 Task: Create a task  Implement a new cloud-based facilities management system for a company , assign it to team member softage.1@softage.net in the project BlueTech and update the status of the task to  On Track  , set the priority of the task to High
Action: Mouse moved to (87, 54)
Screenshot: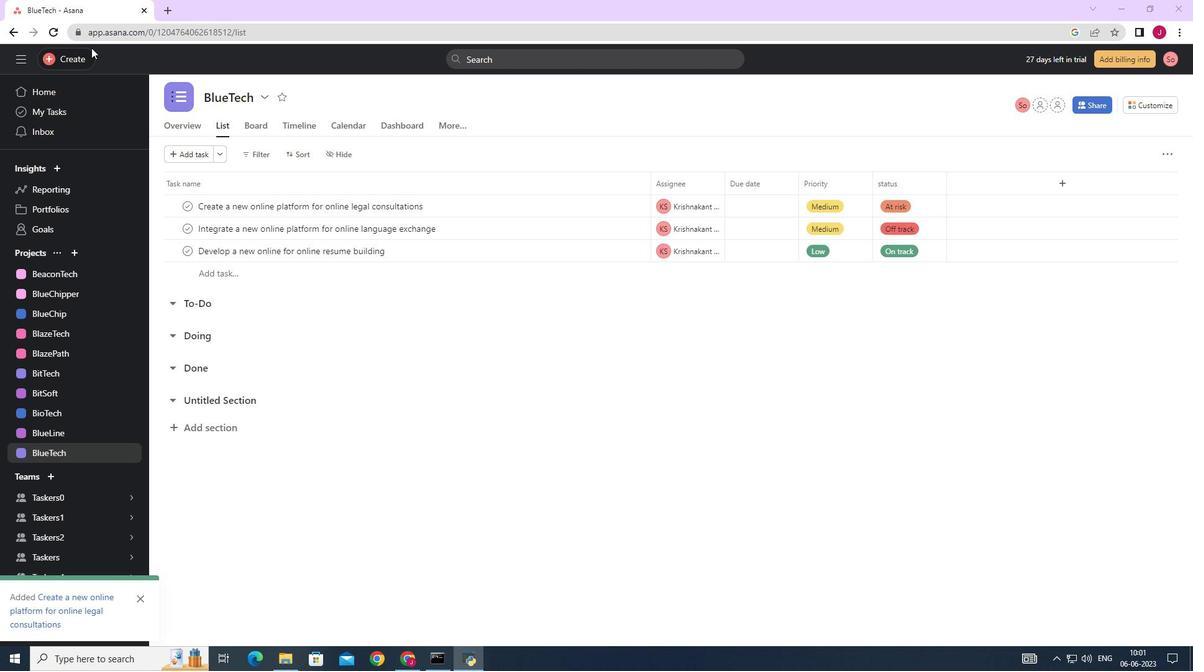 
Action: Mouse pressed left at (87, 54)
Screenshot: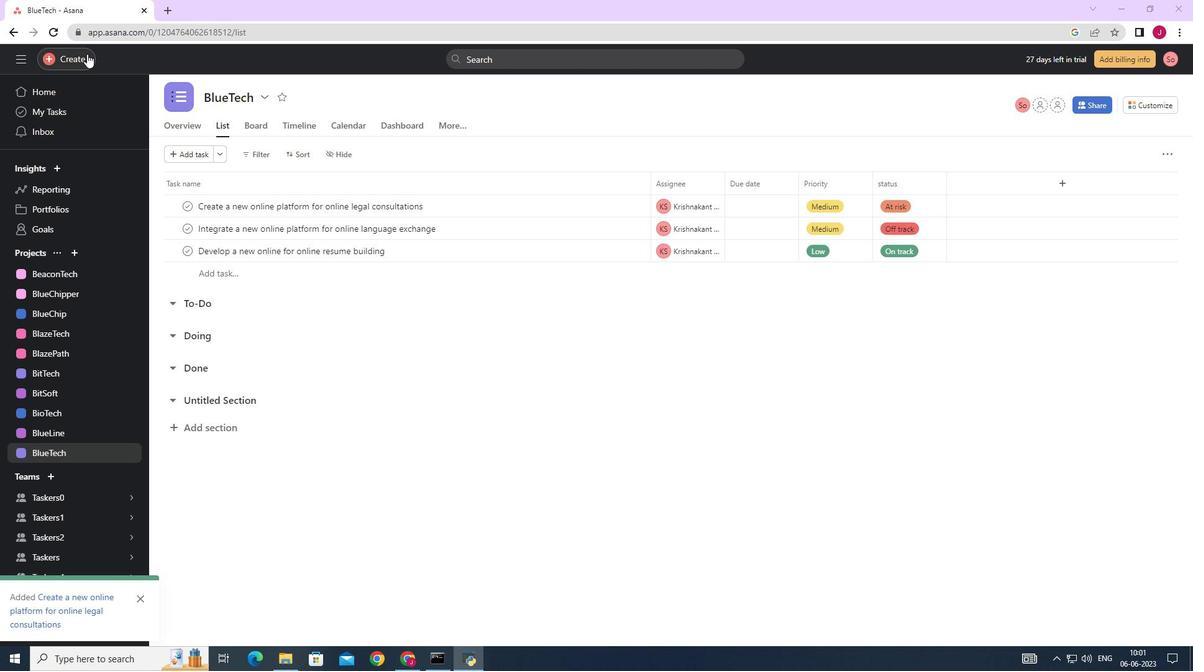 
Action: Mouse moved to (154, 61)
Screenshot: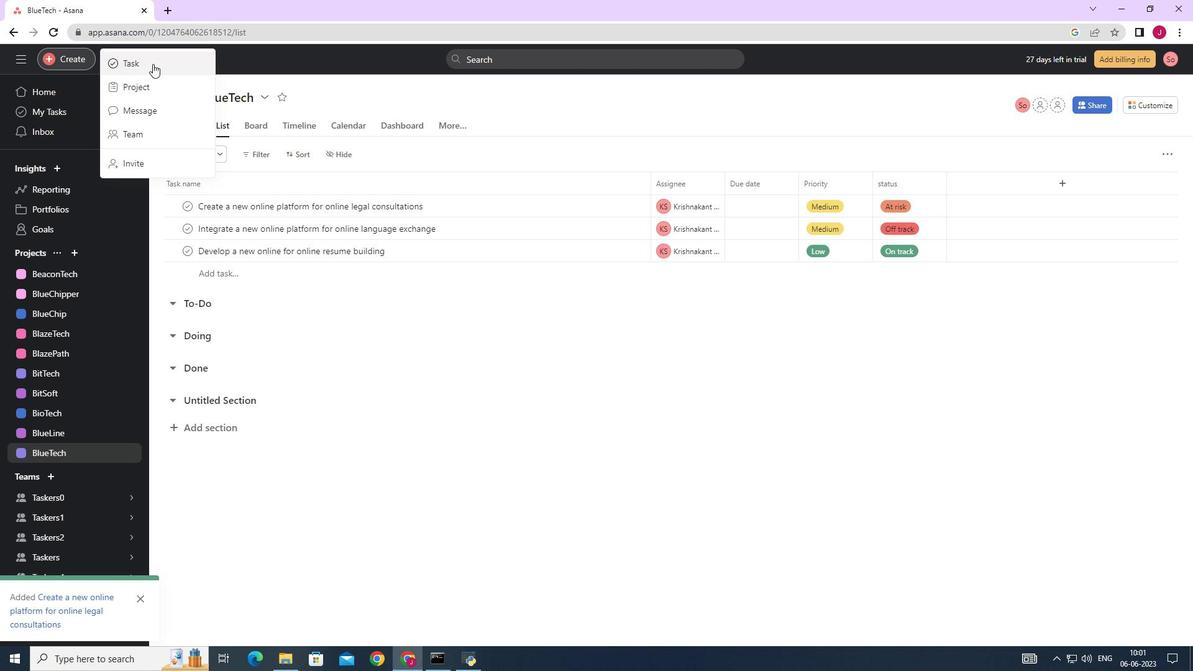 
Action: Mouse pressed left at (154, 61)
Screenshot: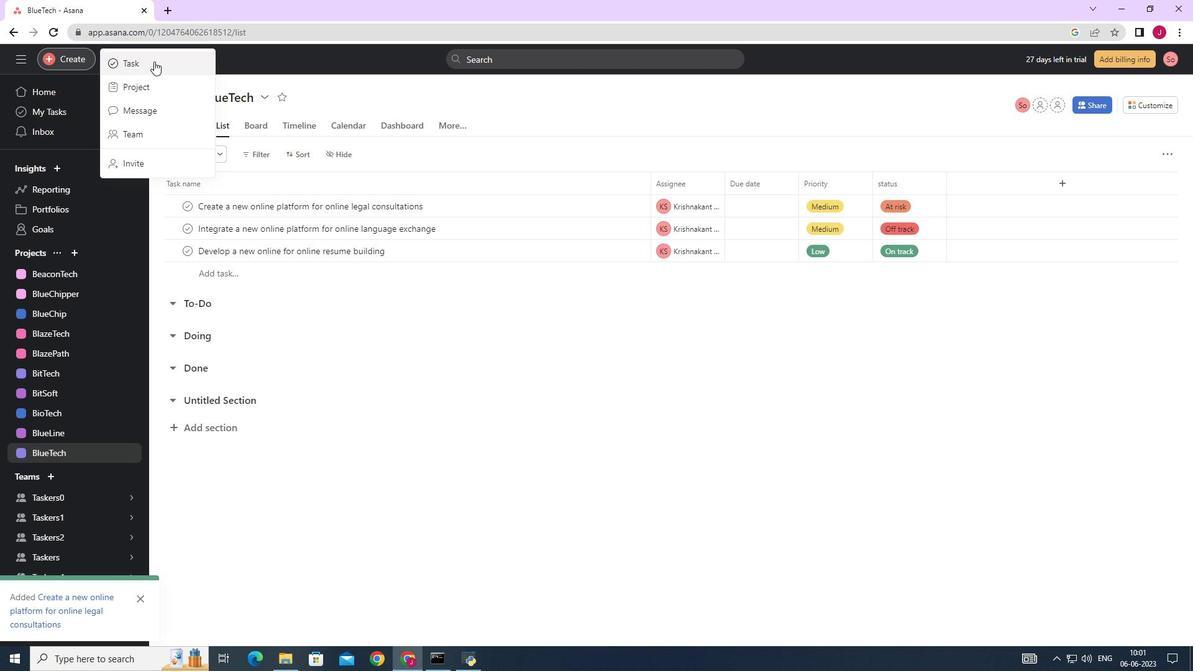 
Action: Mouse moved to (947, 413)
Screenshot: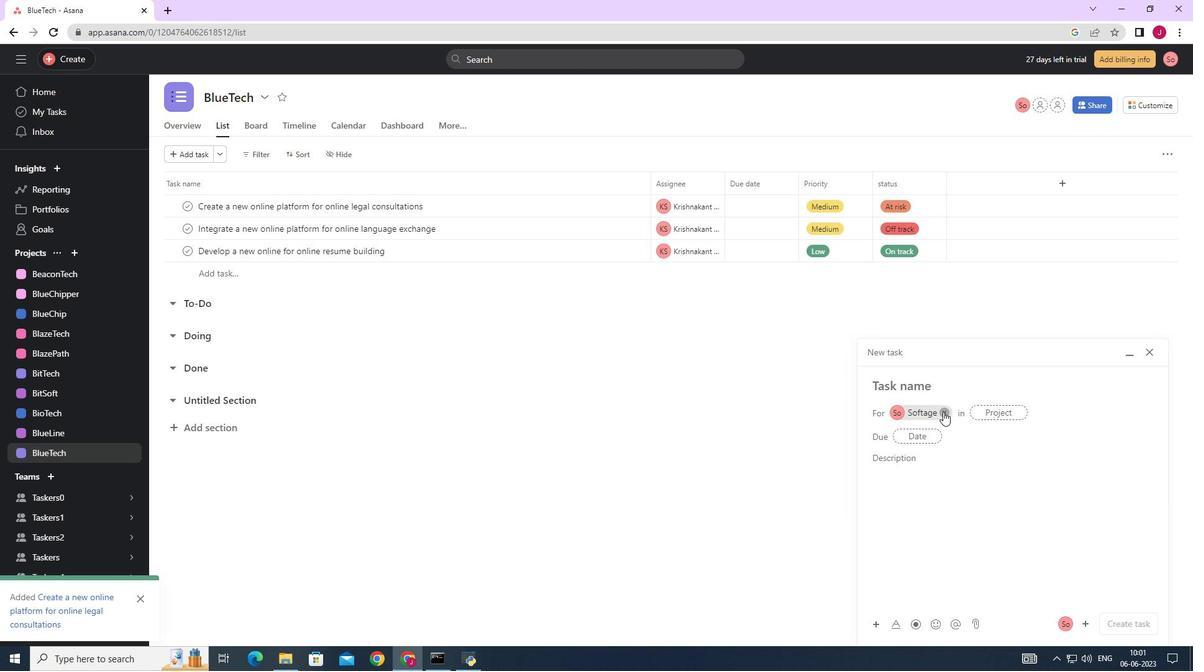 
Action: Mouse pressed left at (947, 413)
Screenshot: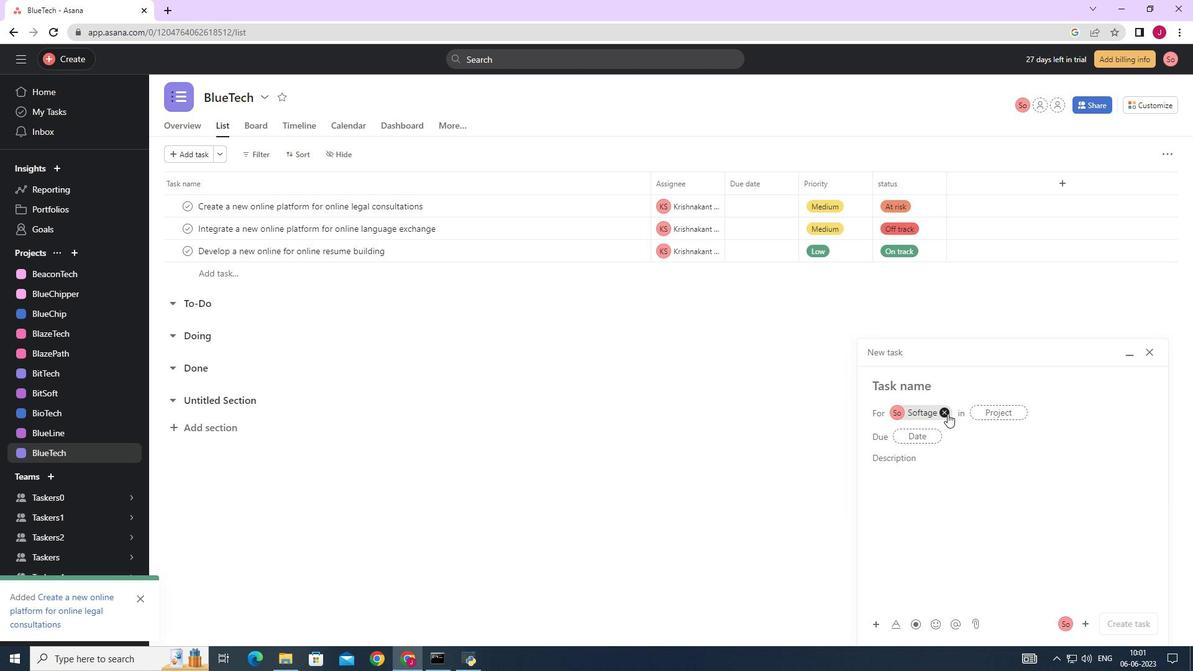 
Action: Mouse moved to (909, 392)
Screenshot: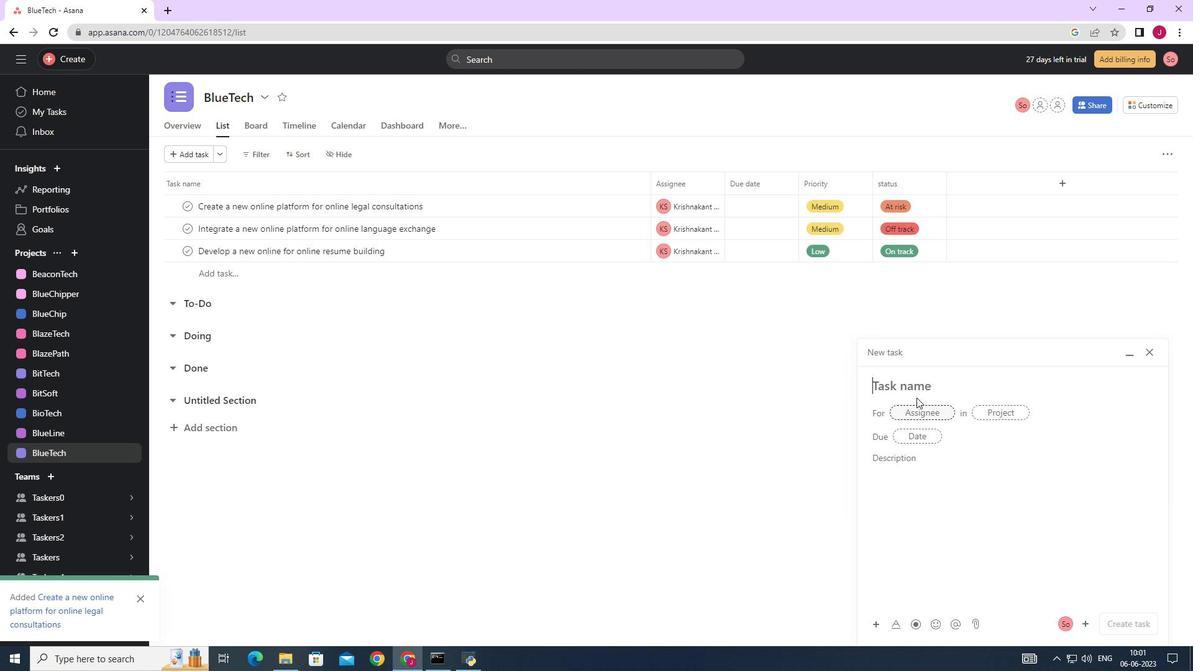 
Action: Key pressed <Key.caps_lock>I<Key.caps_lock>mplement<Key.space>a<Key.space>new<Key.space>cloud-based<Key.space>facilities<Key.space>management<Key.space>system<Key.space>for<Key.space>a<Key.space>company
Screenshot: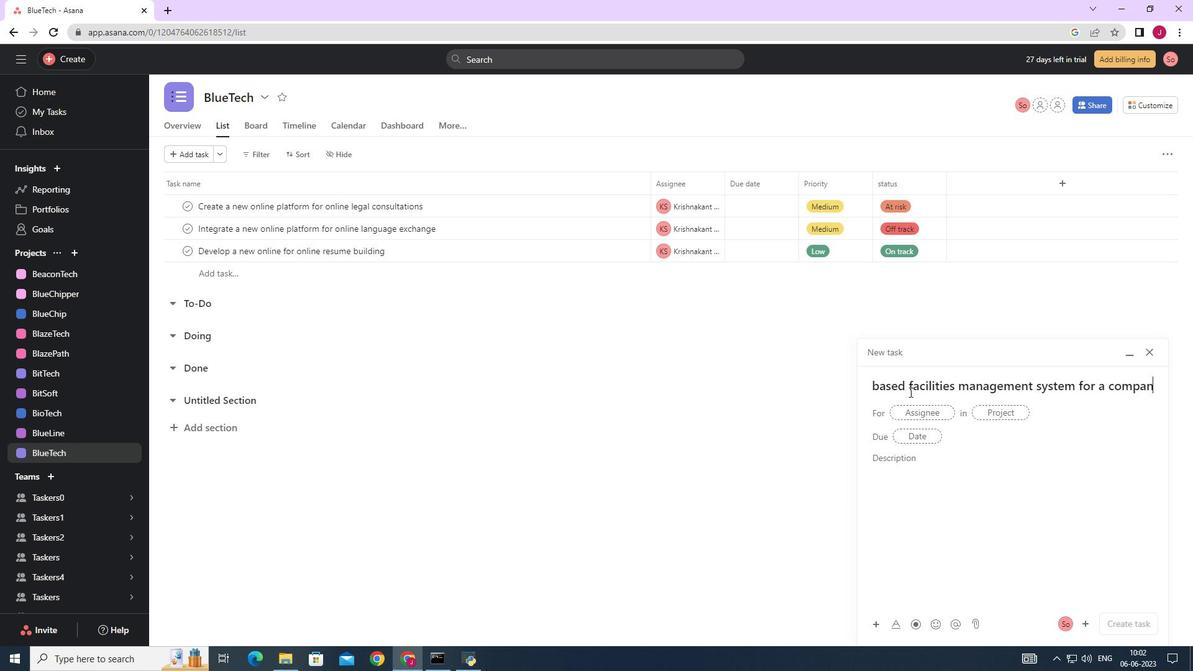 
Action: Mouse moved to (920, 415)
Screenshot: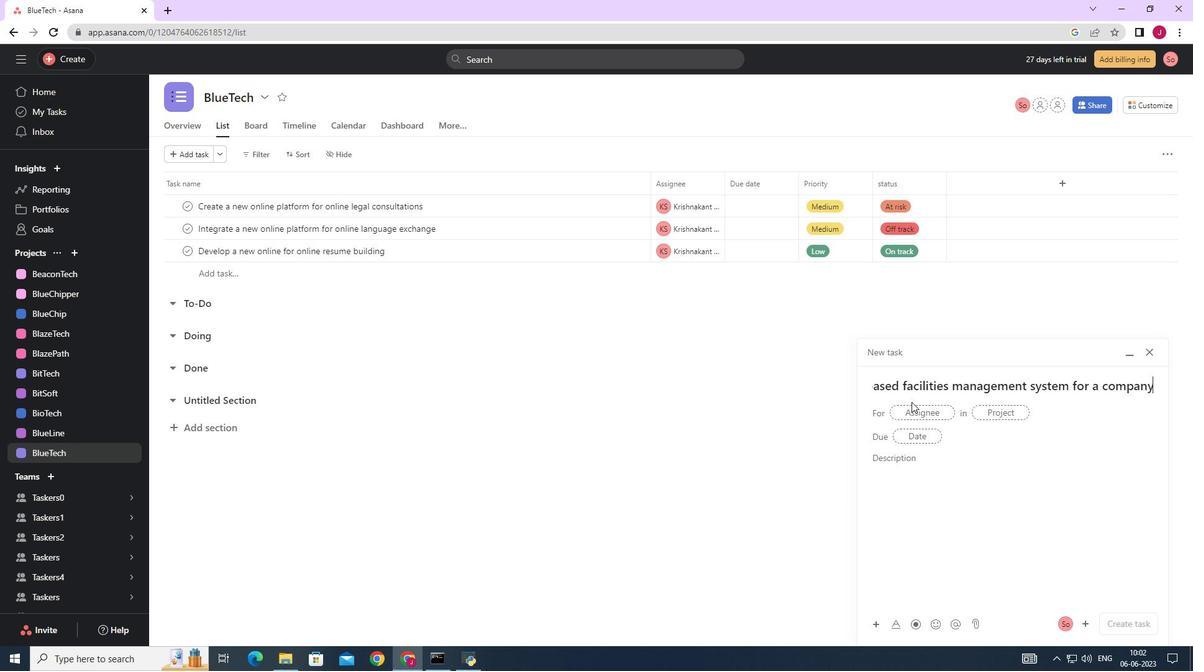 
Action: Mouse pressed left at (920, 415)
Screenshot: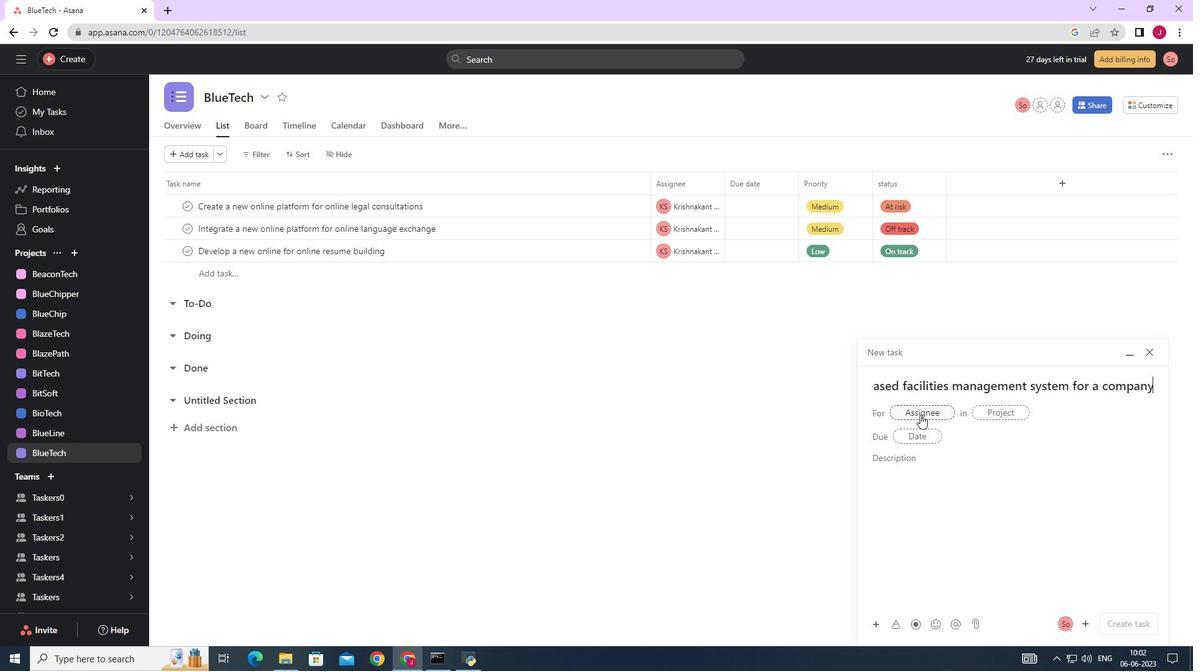 
Action: Key pressed softage.1
Screenshot: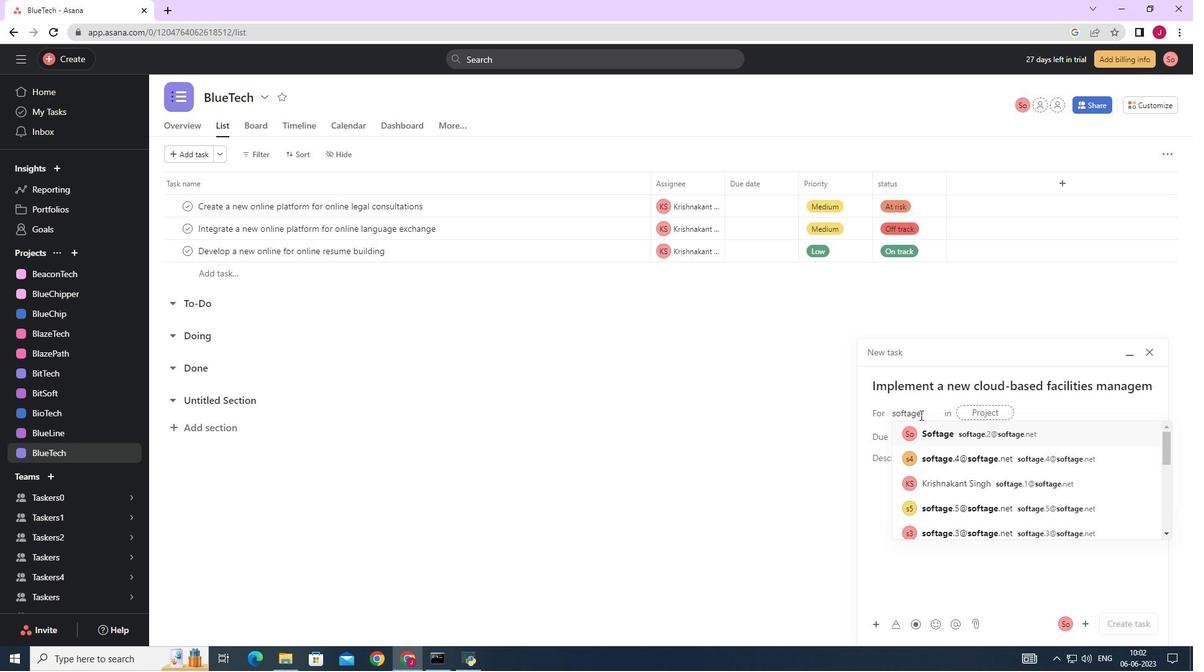 
Action: Mouse moved to (950, 434)
Screenshot: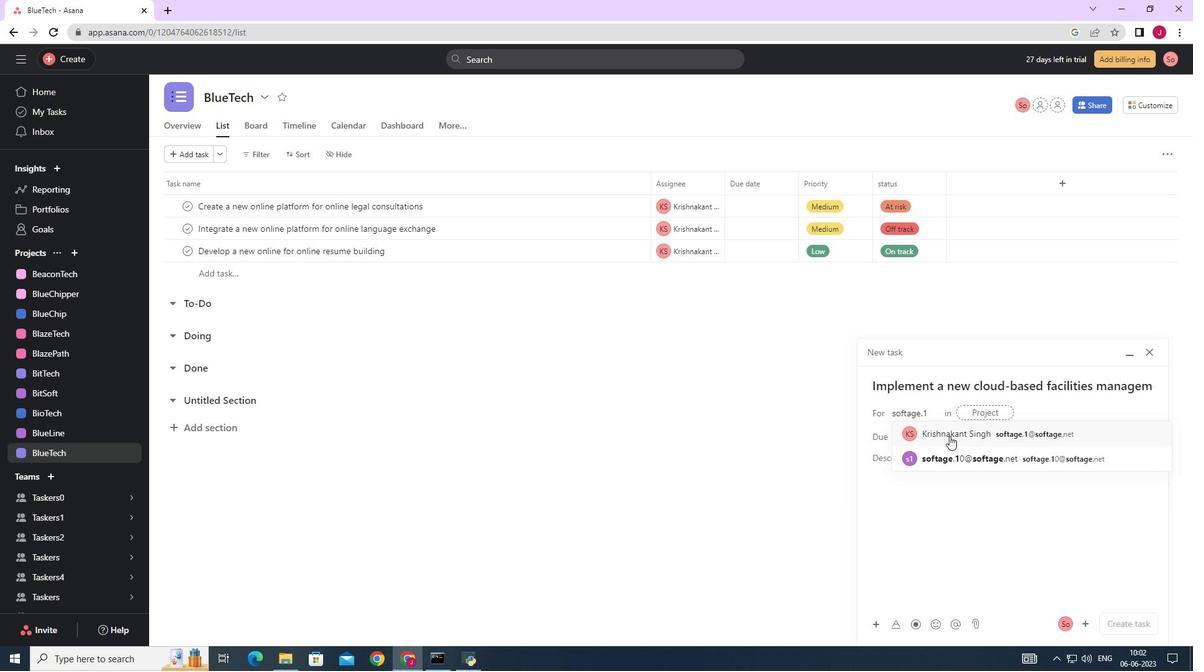 
Action: Mouse pressed left at (950, 434)
Screenshot: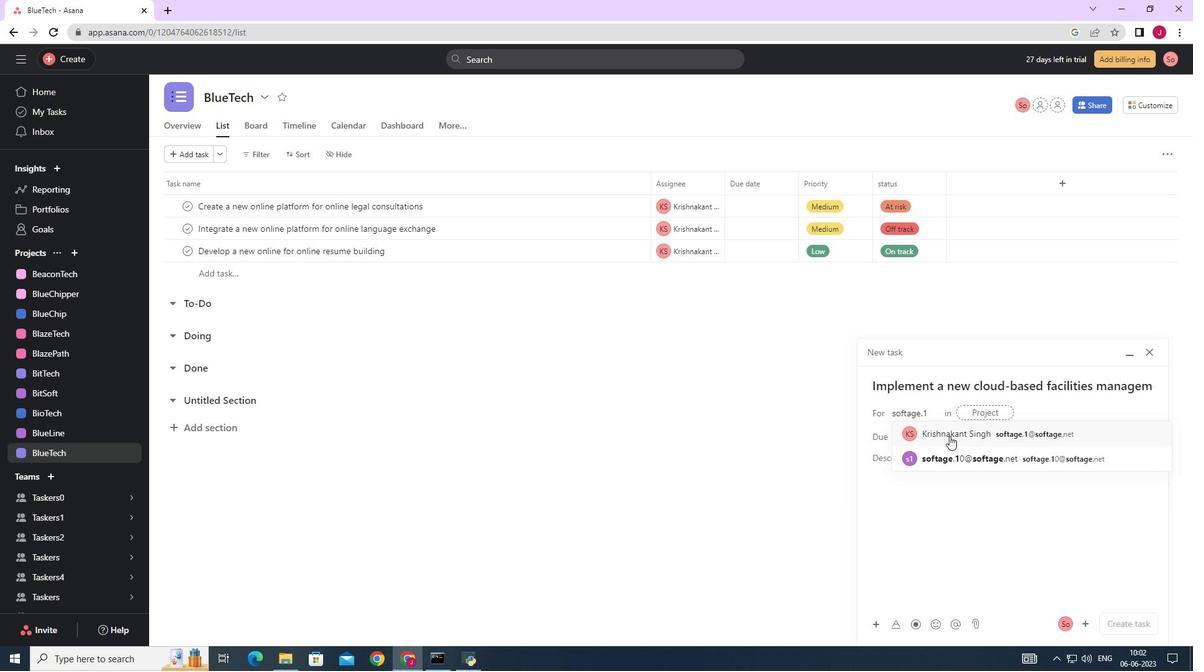 
Action: Mouse moved to (786, 435)
Screenshot: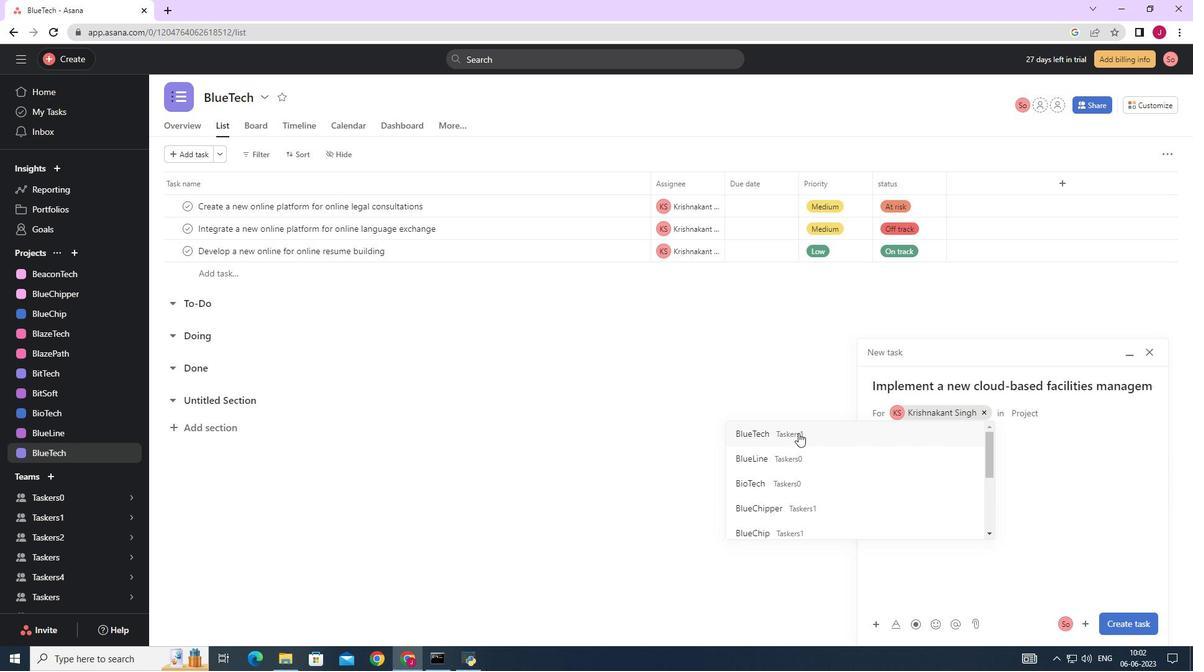 
Action: Mouse pressed left at (786, 435)
Screenshot: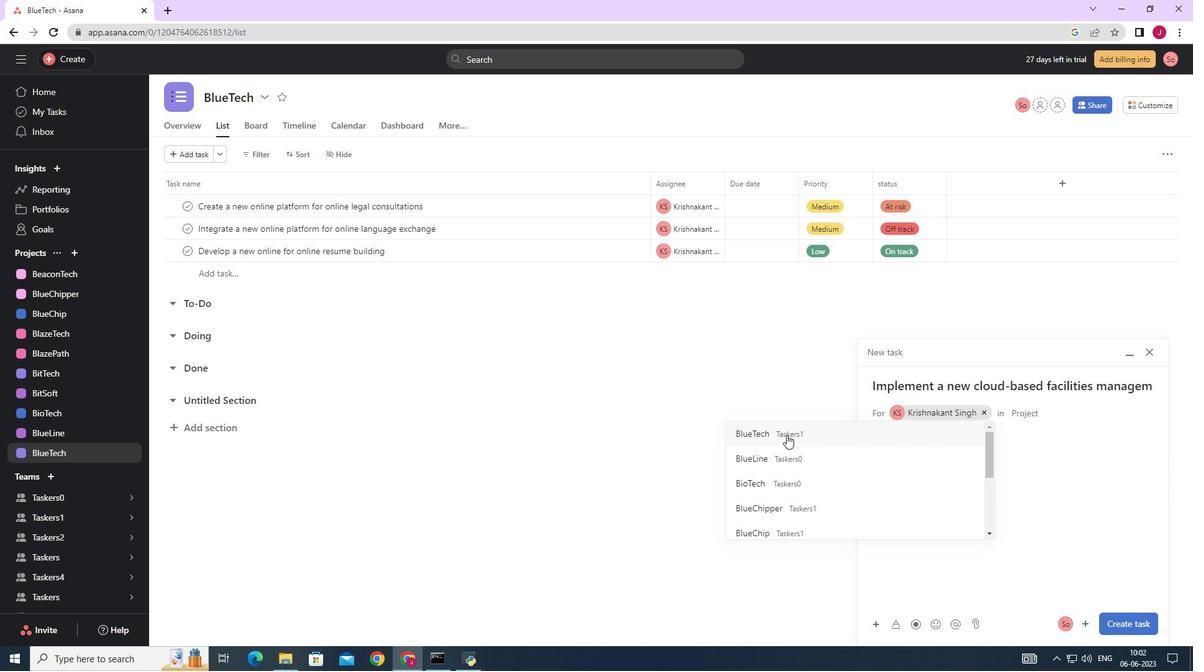 
Action: Mouse moved to (937, 462)
Screenshot: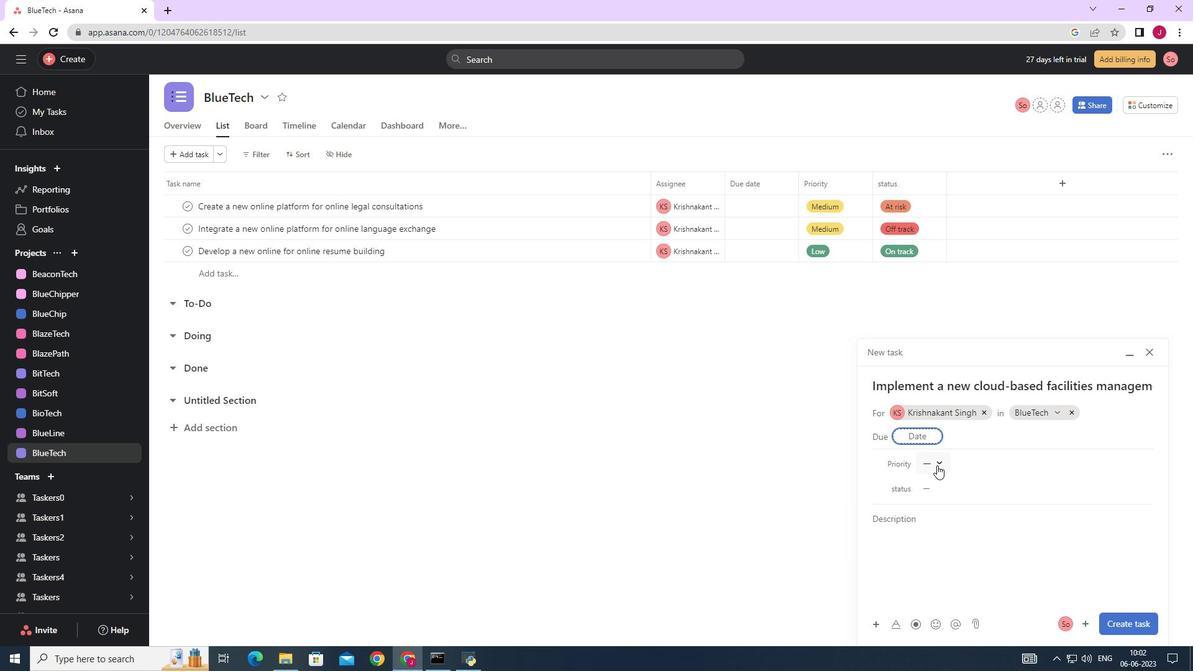 
Action: Mouse pressed left at (937, 462)
Screenshot: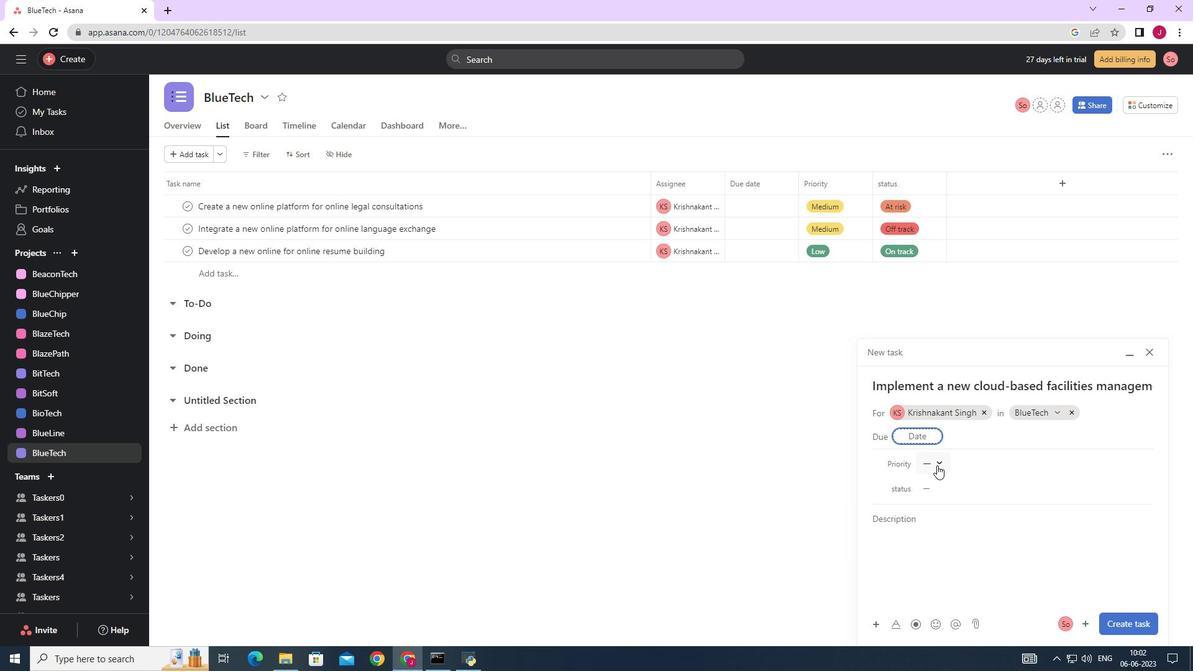 
Action: Mouse moved to (964, 502)
Screenshot: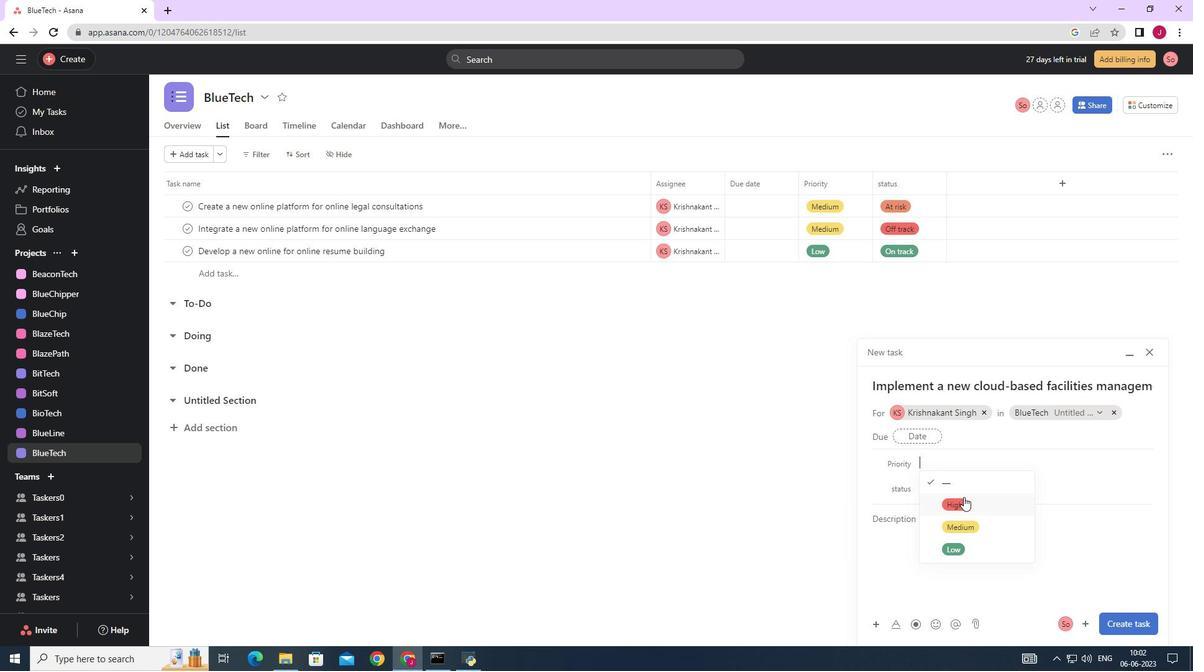 
Action: Mouse pressed left at (964, 502)
Screenshot: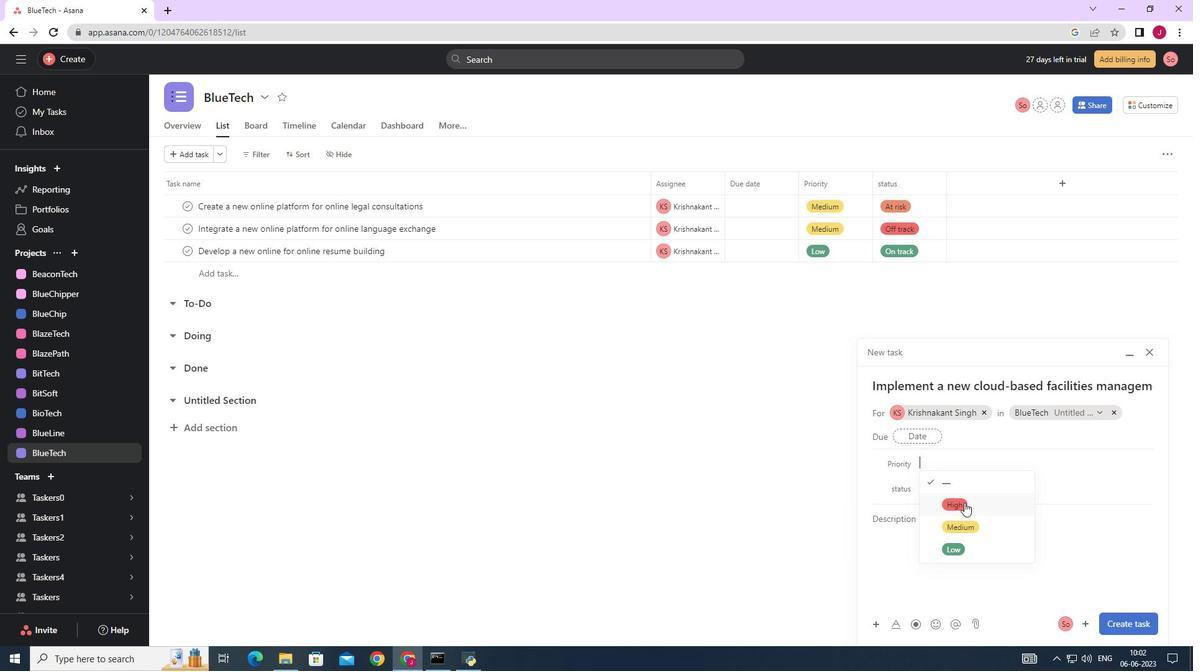 
Action: Mouse moved to (941, 486)
Screenshot: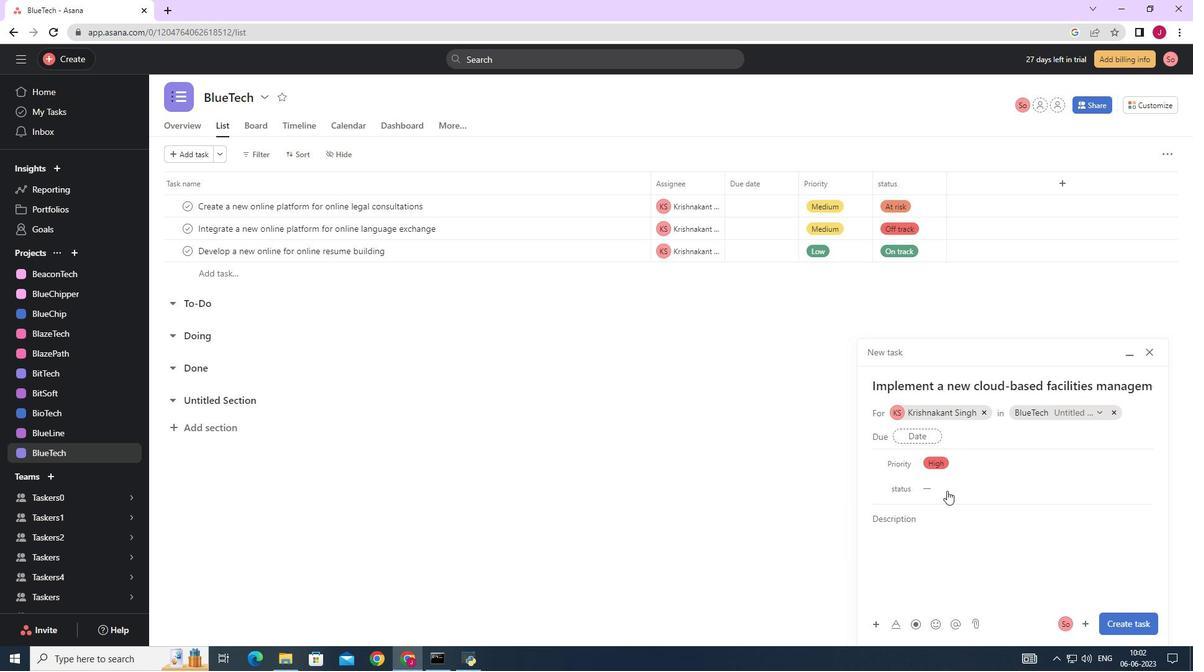 
Action: Mouse pressed left at (941, 486)
Screenshot: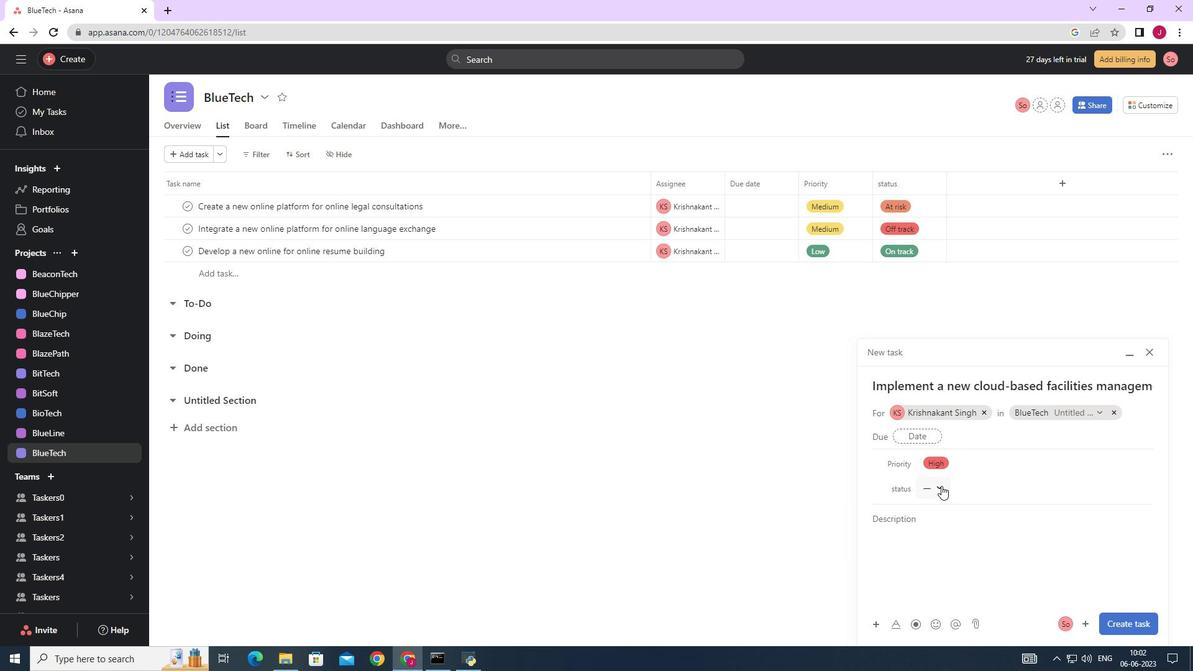 
Action: Mouse moved to (962, 525)
Screenshot: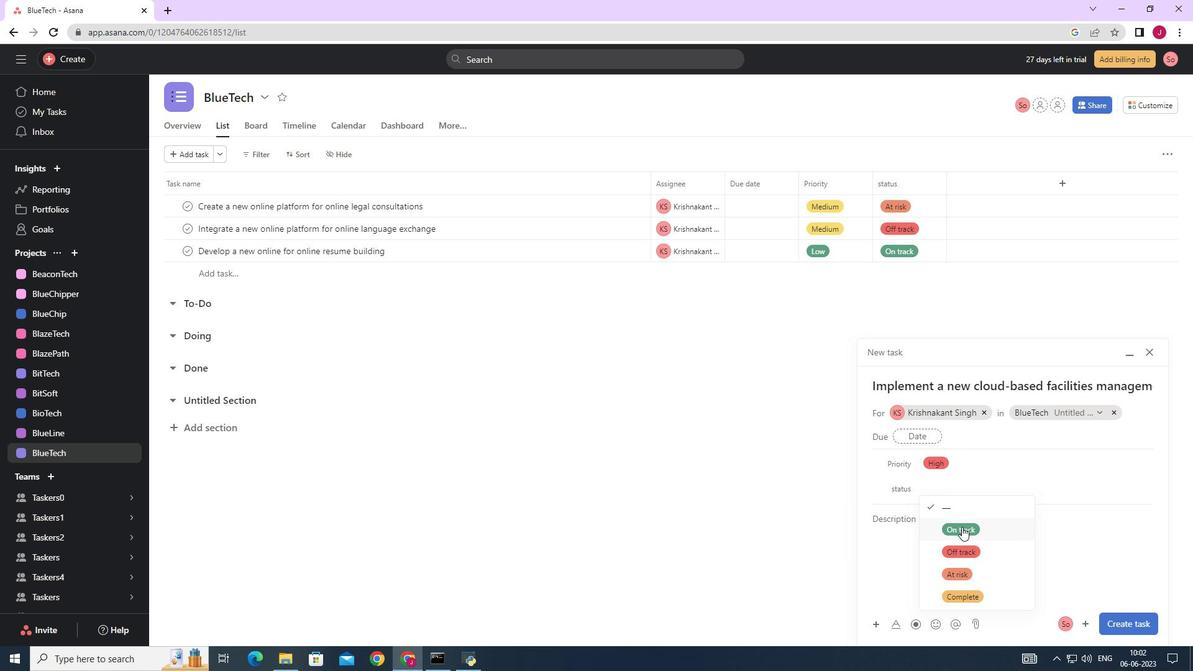 
Action: Mouse pressed left at (962, 525)
Screenshot: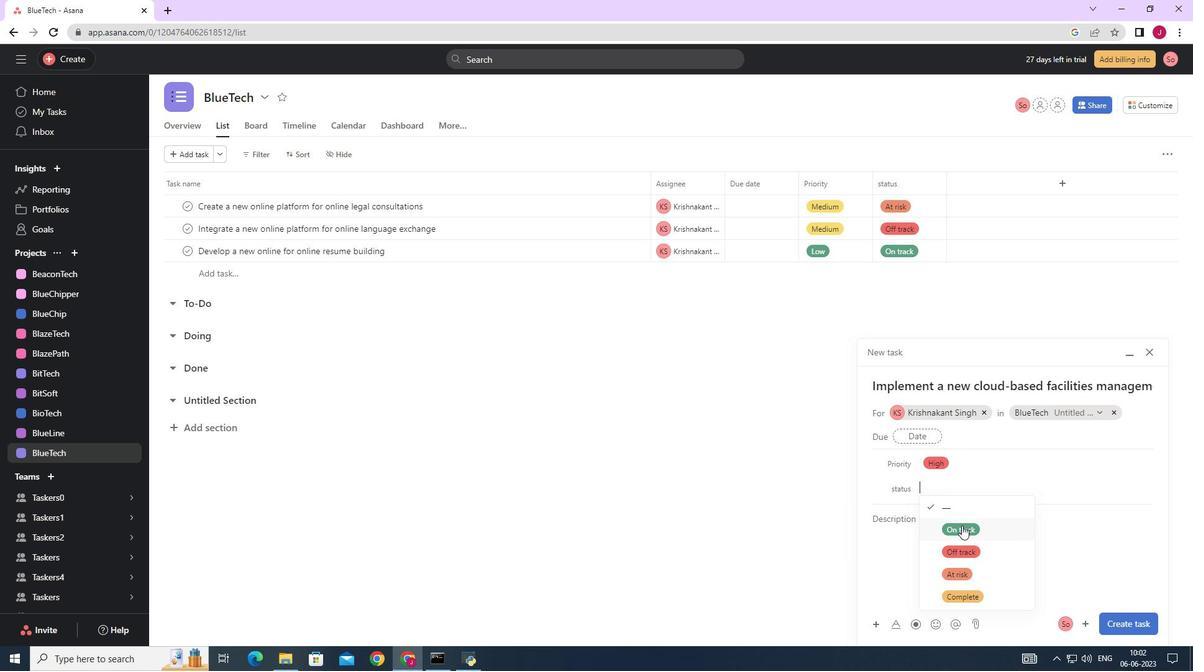
Action: Mouse moved to (1139, 624)
Screenshot: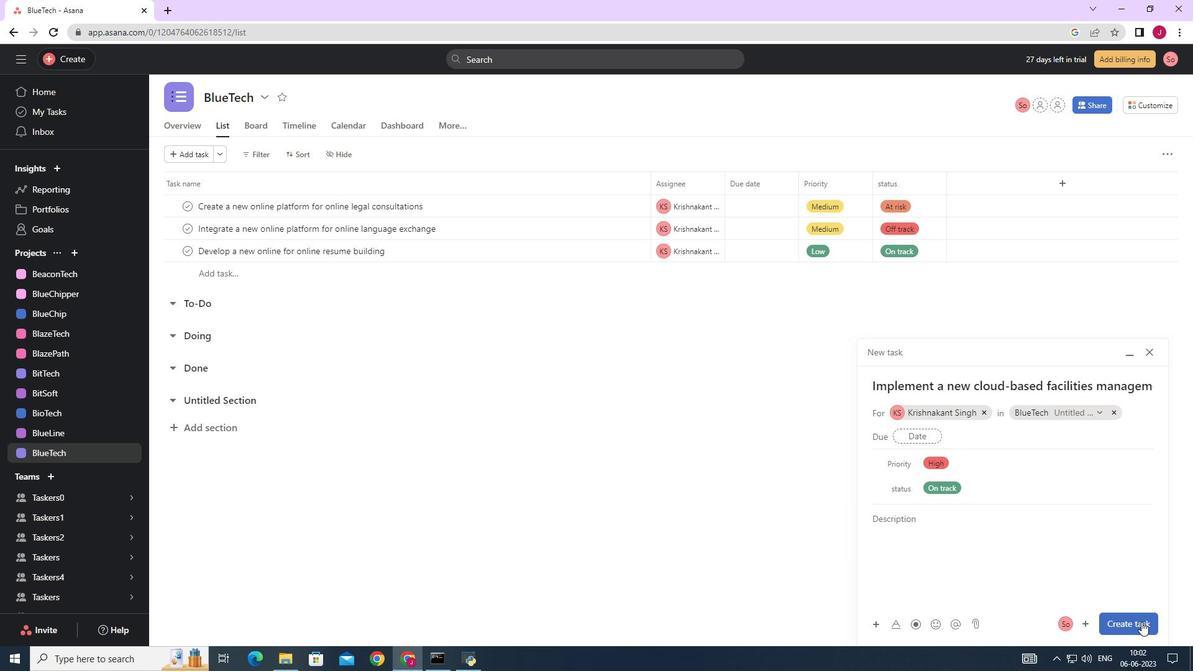 
Action: Mouse pressed left at (1139, 624)
Screenshot: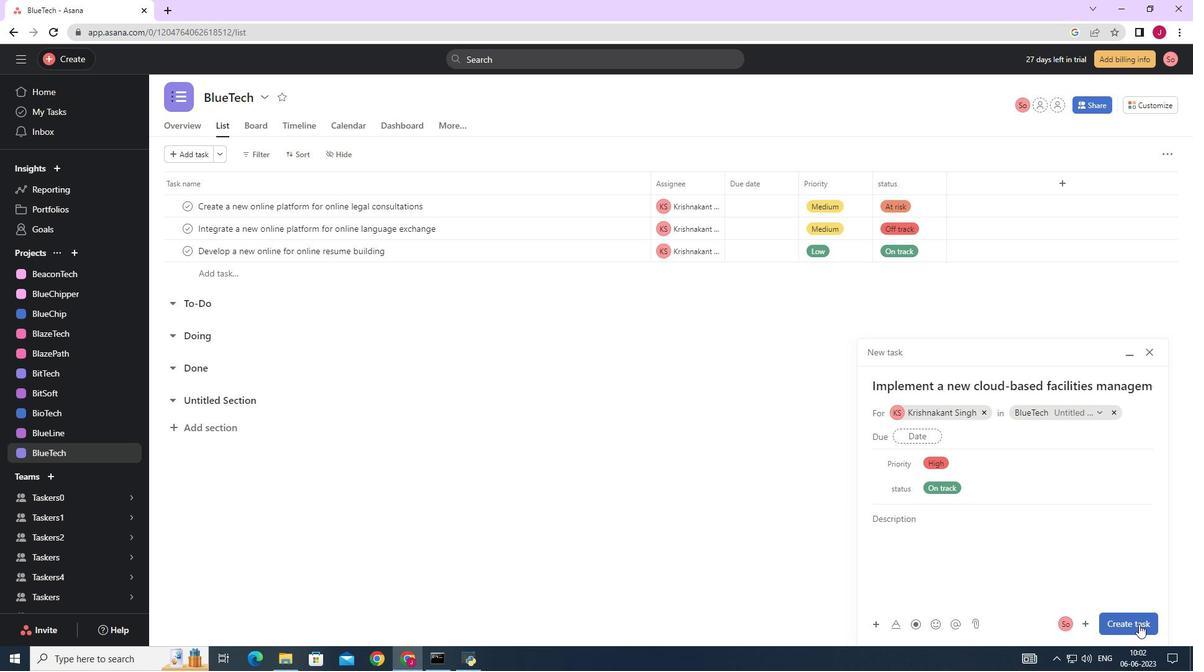 
Action: Mouse moved to (1038, 551)
Screenshot: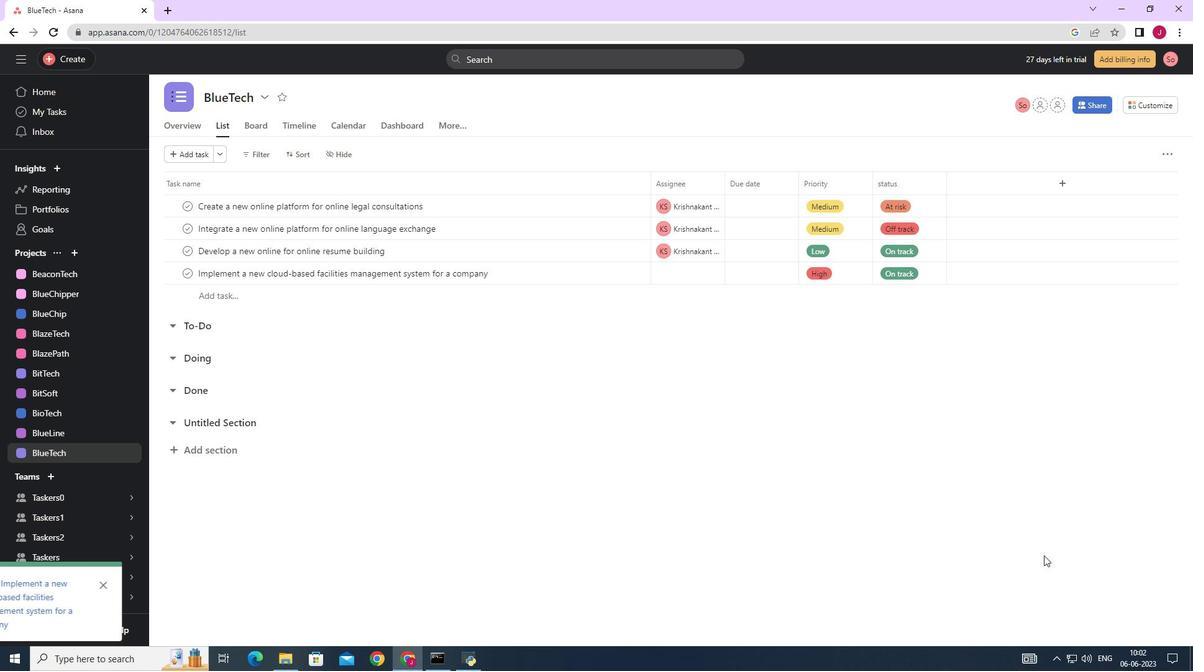 
